 Task: Print per sheet 6 times.
Action: Mouse moved to (73, 81)
Screenshot: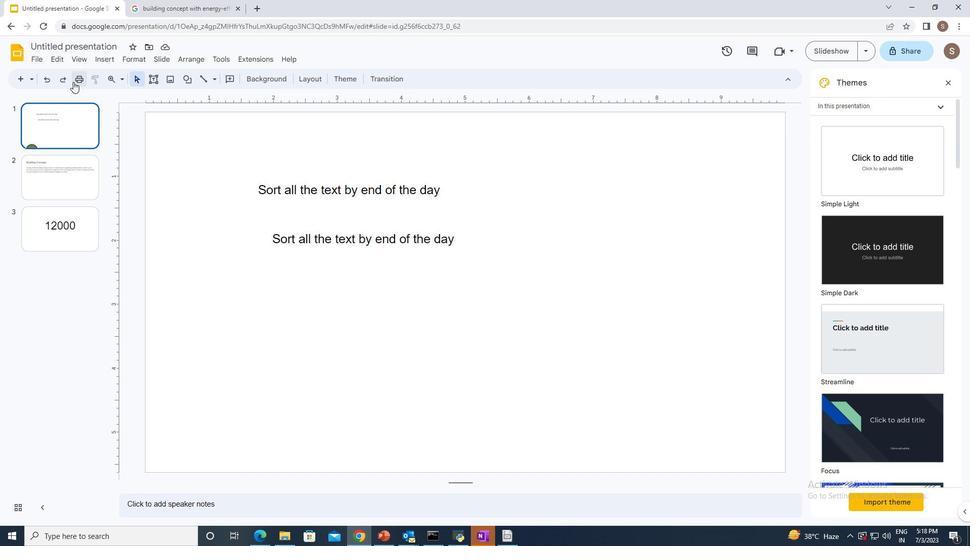 
Action: Mouse pressed left at (73, 81)
Screenshot: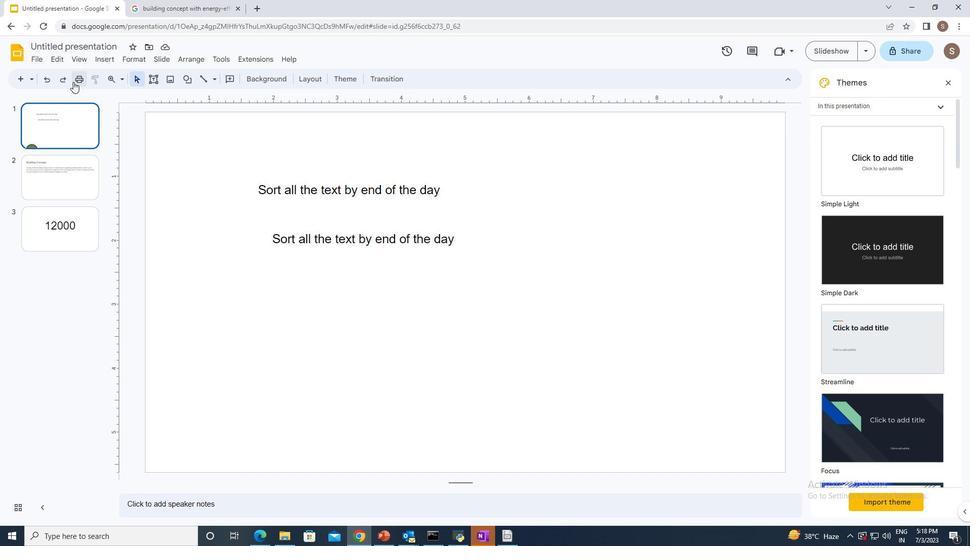 
Action: Mouse moved to (665, 157)
Screenshot: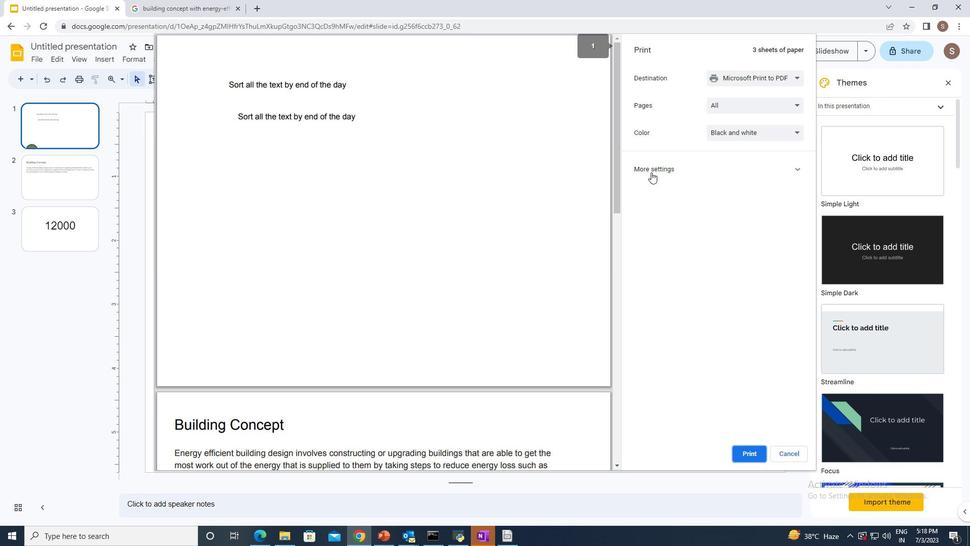 
Action: Mouse pressed left at (665, 157)
Screenshot: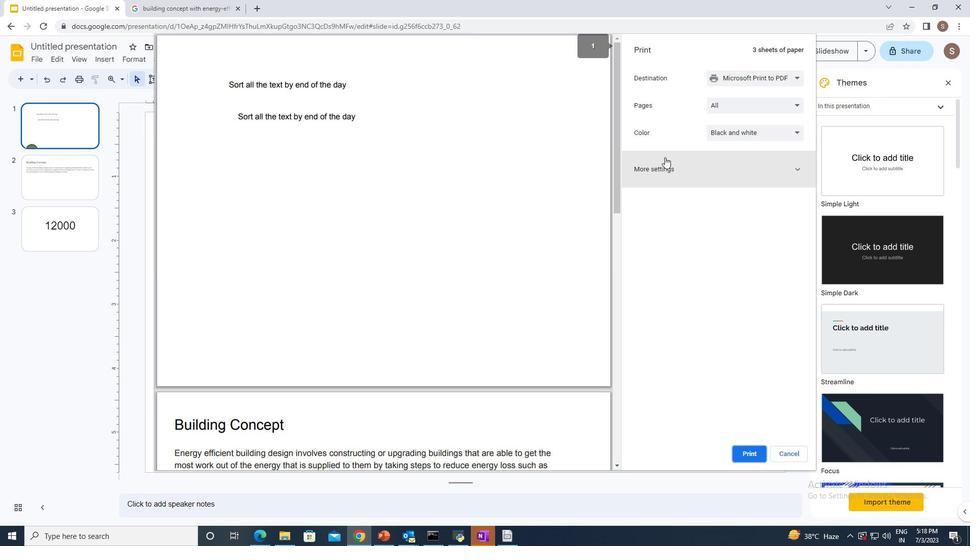 
Action: Mouse moved to (754, 236)
Screenshot: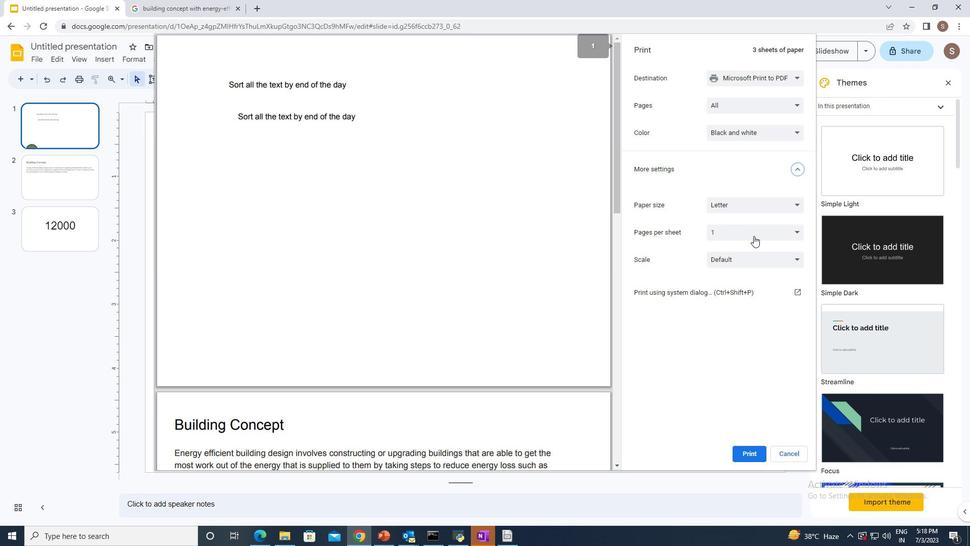 
Action: Mouse pressed left at (754, 236)
Screenshot: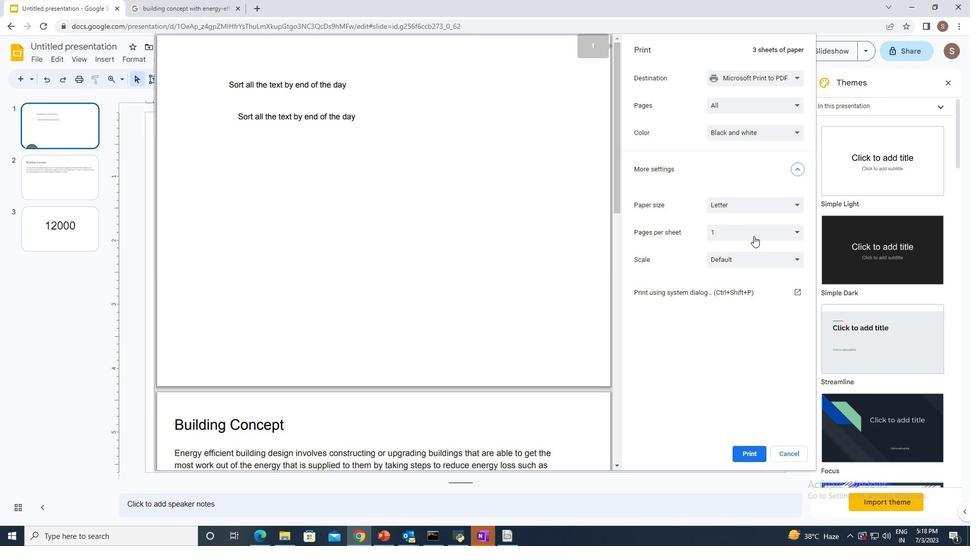 
Action: Mouse moved to (720, 271)
Screenshot: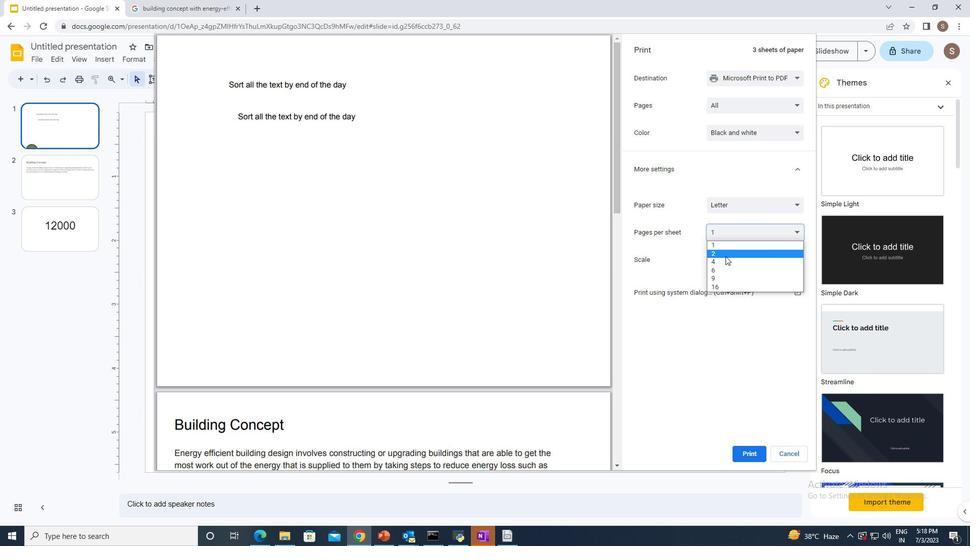 
Action: Mouse pressed left at (720, 271)
Screenshot: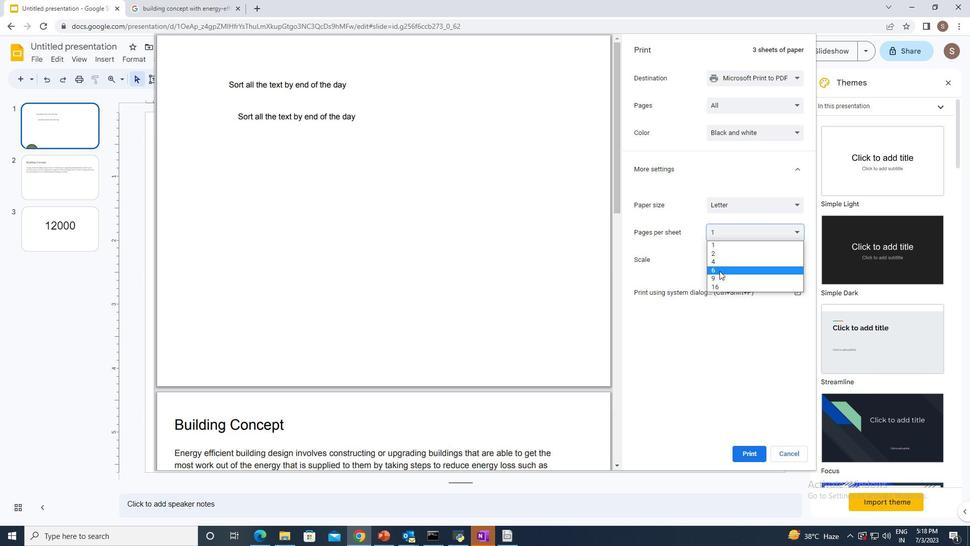 
Action: Mouse moved to (749, 452)
Screenshot: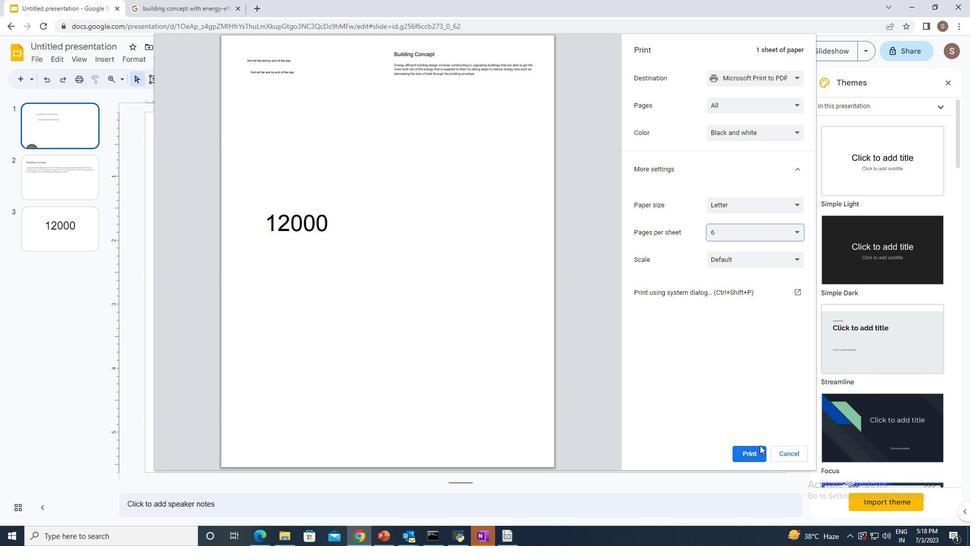 
Action: Mouse pressed left at (749, 452)
Screenshot: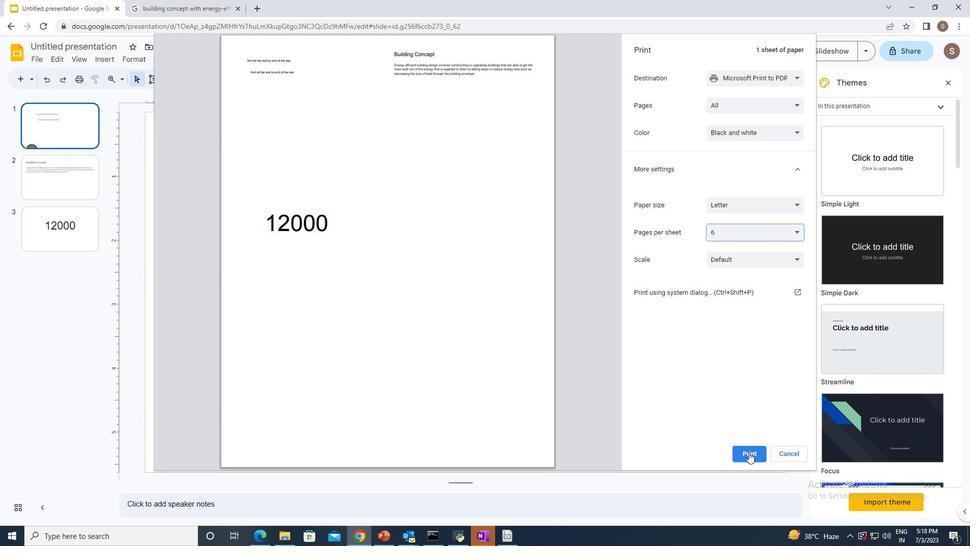 
